 Task: Create a rule from the Routing list, Task moved to a section -> Set Priority in the project AgileRadius , set the section as Done clear the priority
Action: Mouse moved to (73, 286)
Screenshot: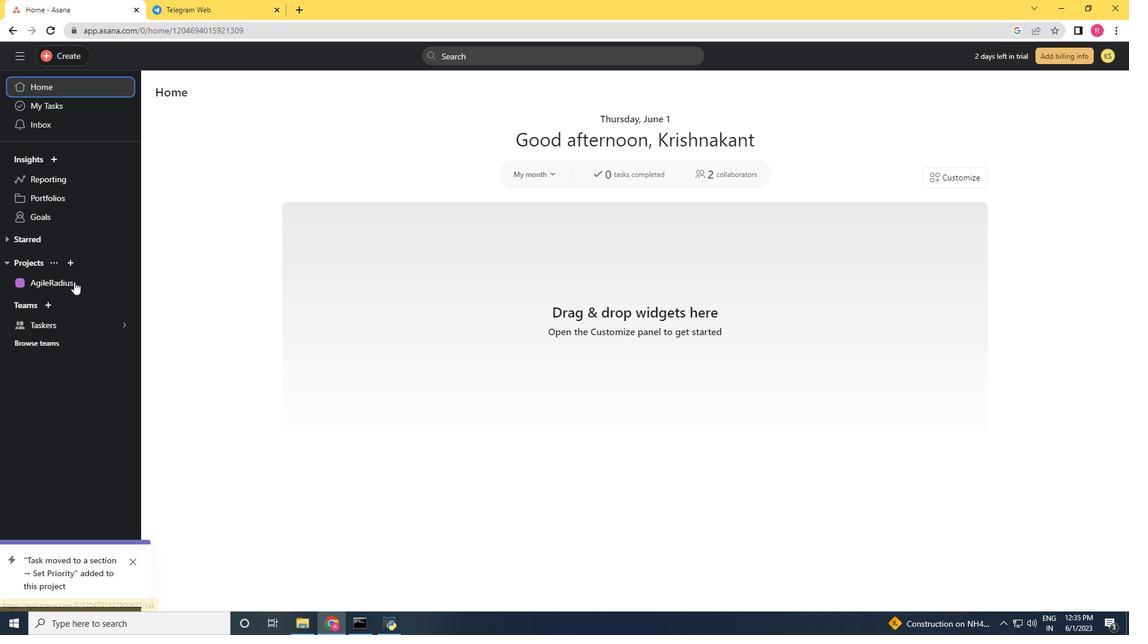 
Action: Mouse pressed left at (73, 286)
Screenshot: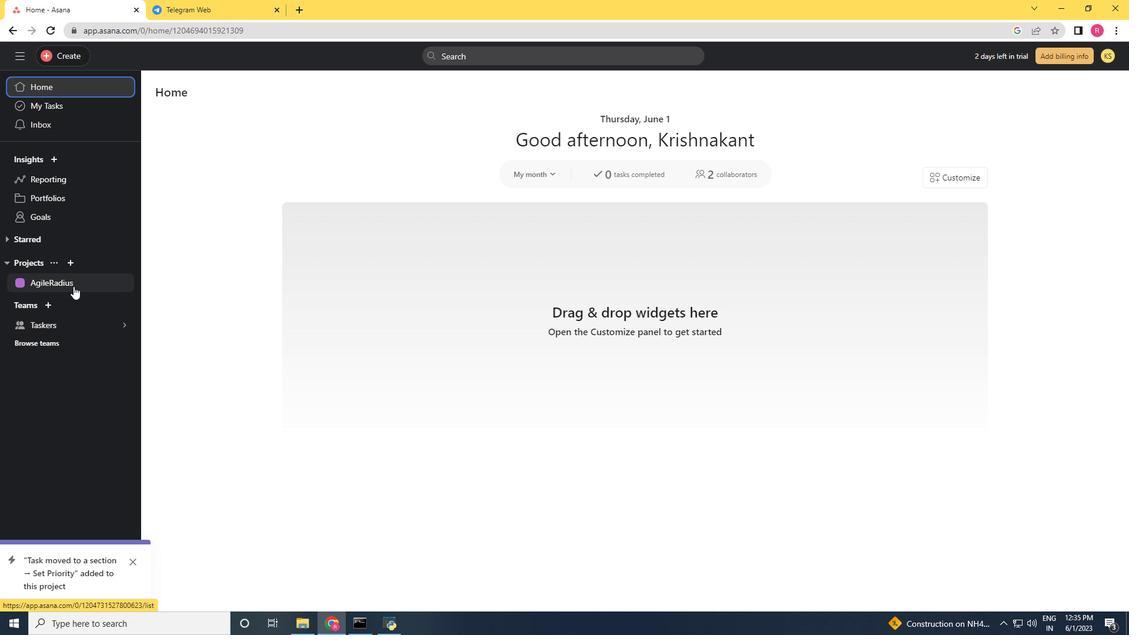 
Action: Mouse moved to (1075, 92)
Screenshot: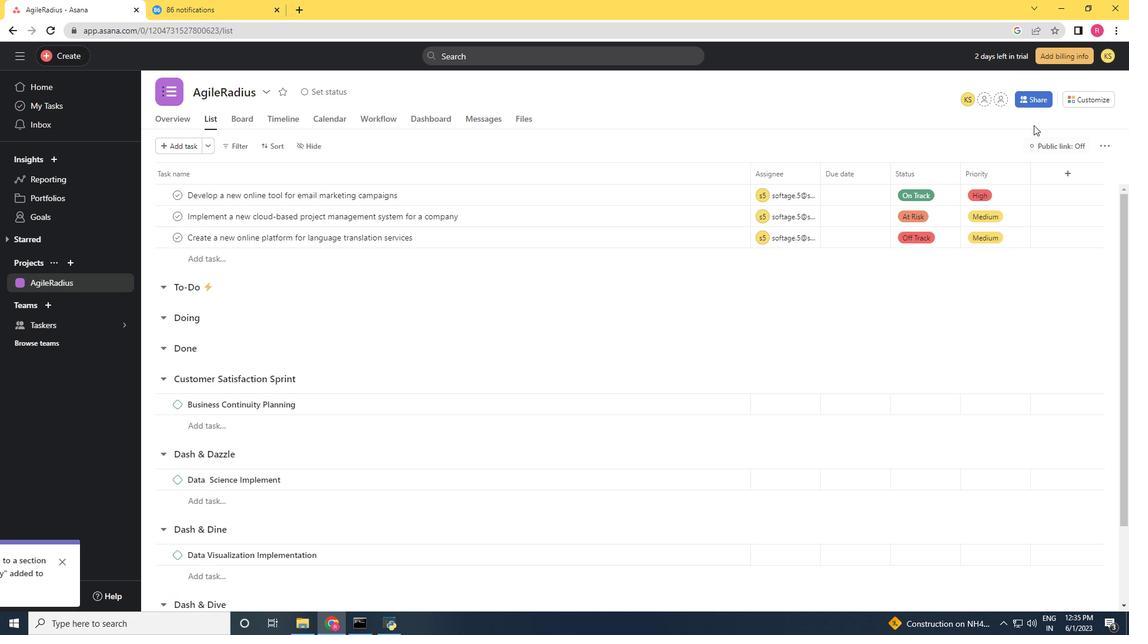 
Action: Mouse pressed left at (1075, 92)
Screenshot: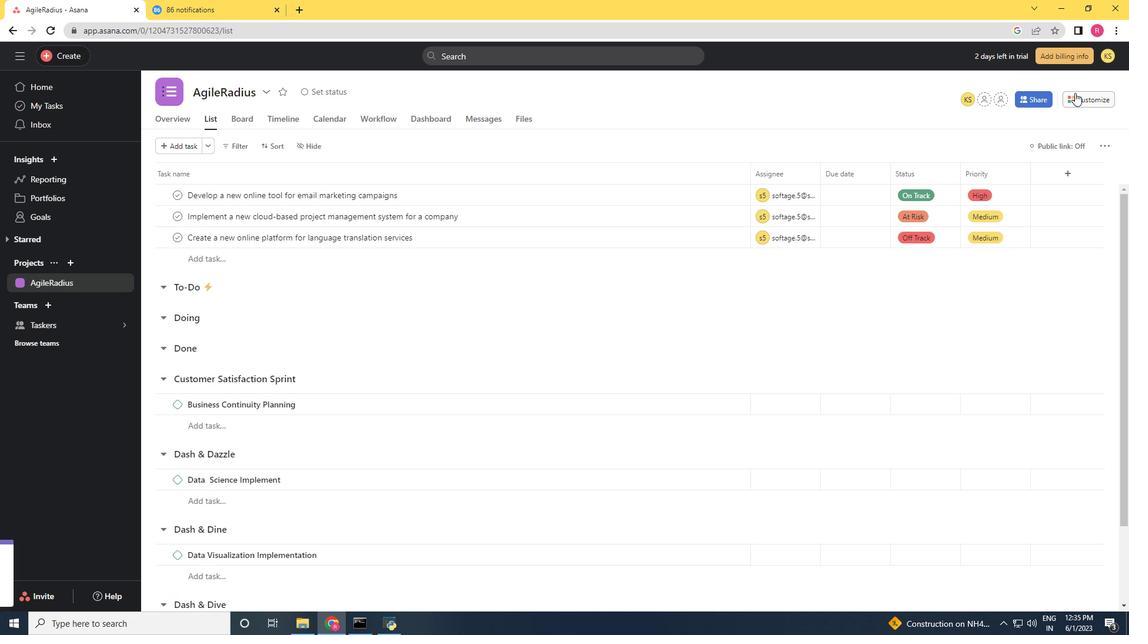 
Action: Mouse moved to (889, 266)
Screenshot: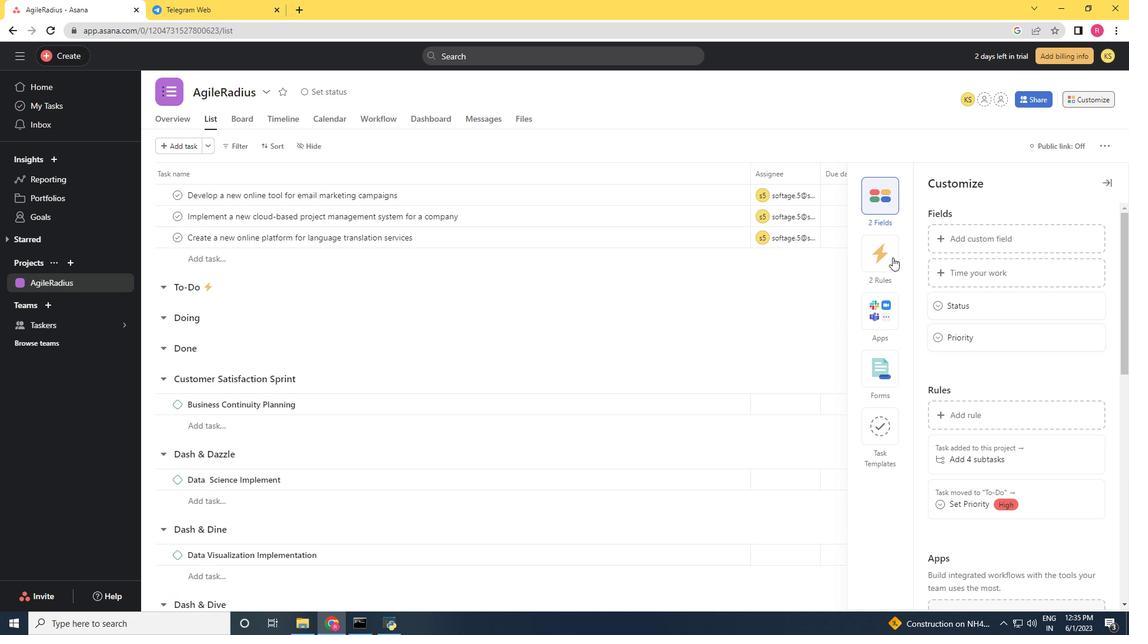 
Action: Mouse pressed left at (889, 266)
Screenshot: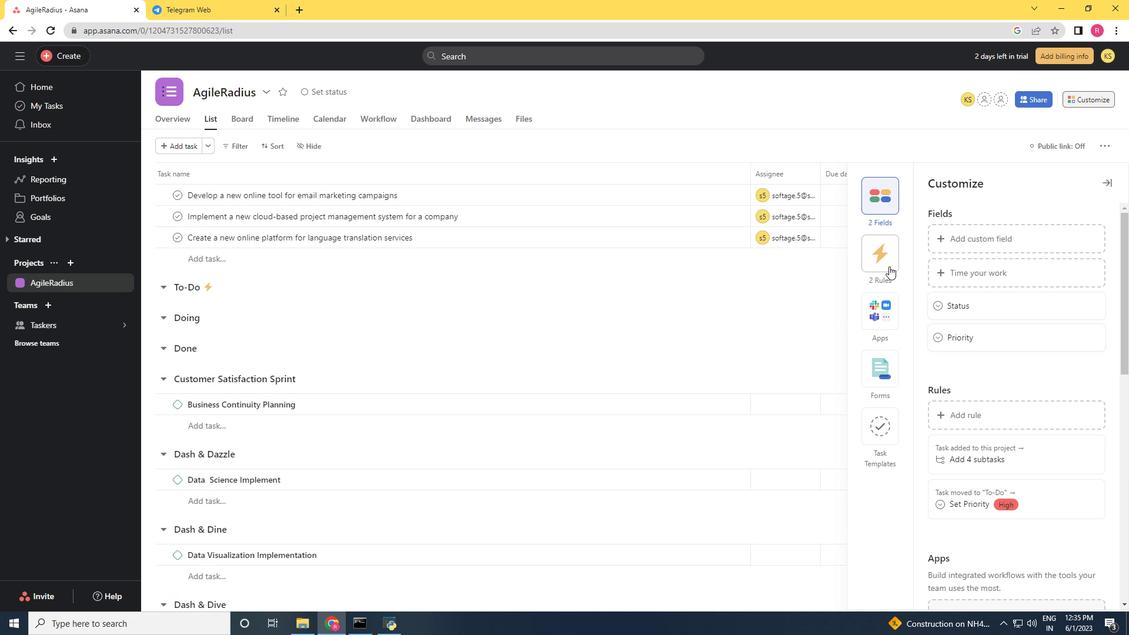 
Action: Mouse moved to (988, 239)
Screenshot: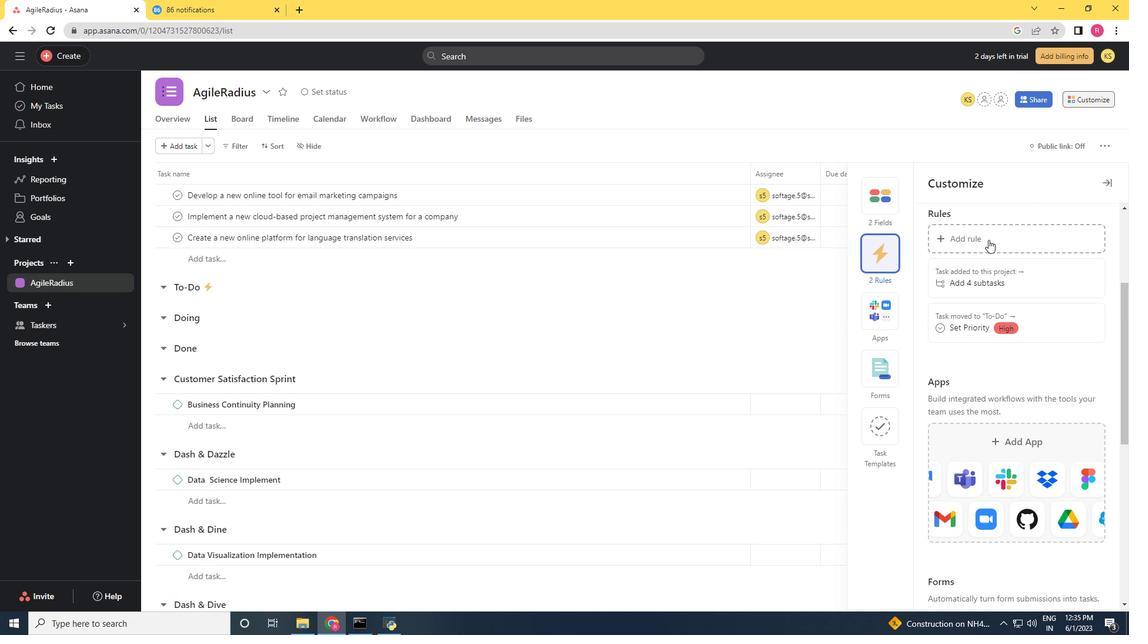 
Action: Mouse pressed left at (988, 239)
Screenshot: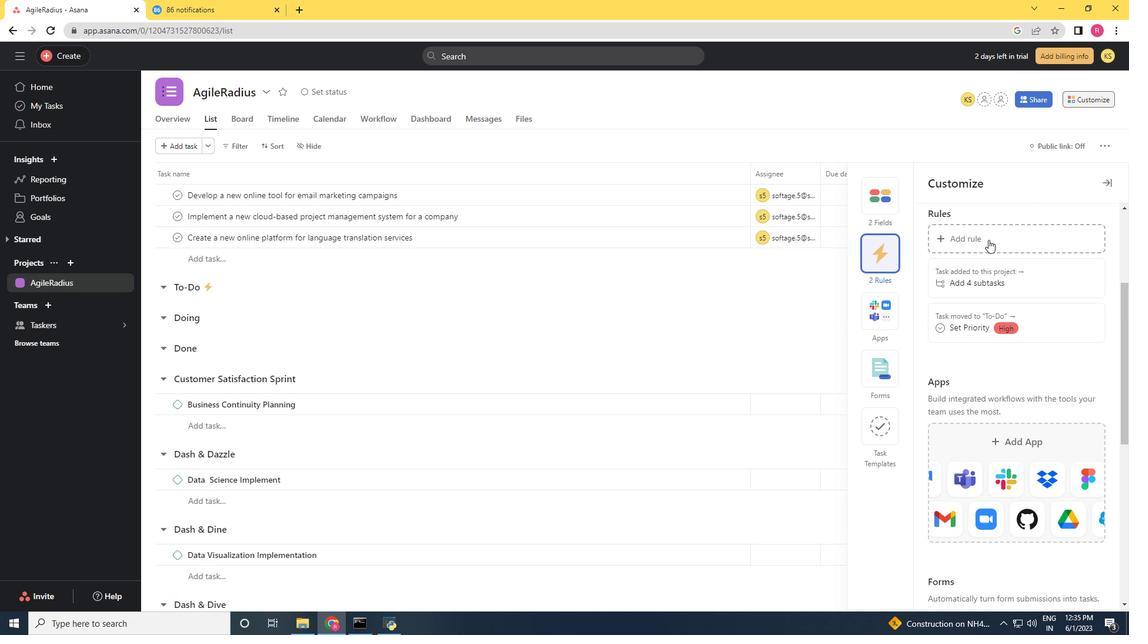 
Action: Mouse moved to (244, 162)
Screenshot: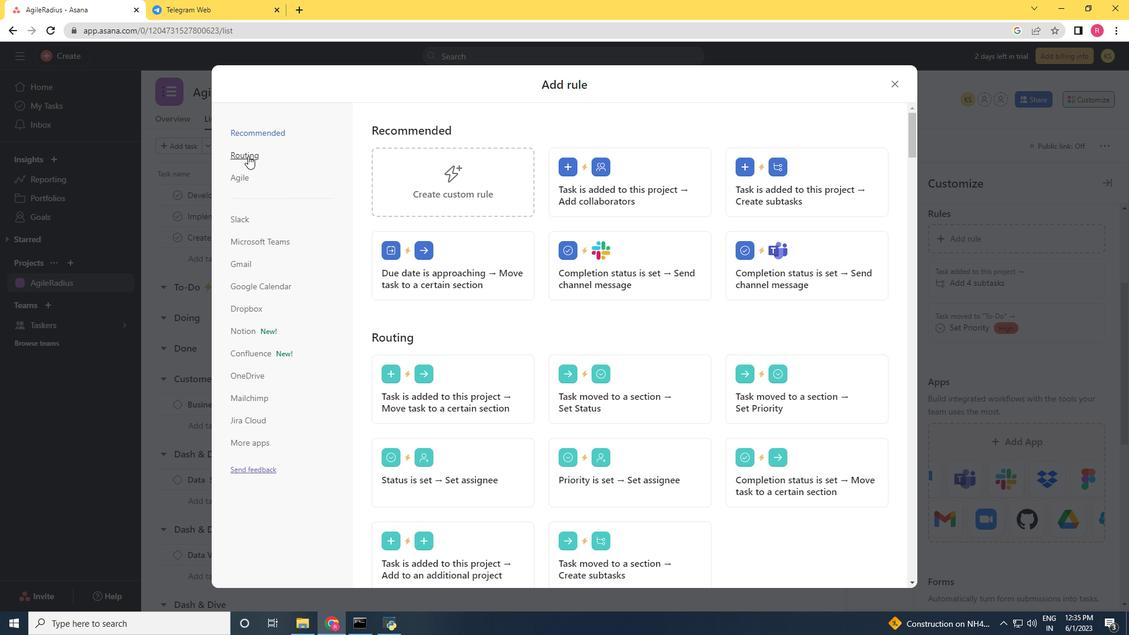 
Action: Mouse pressed left at (244, 162)
Screenshot: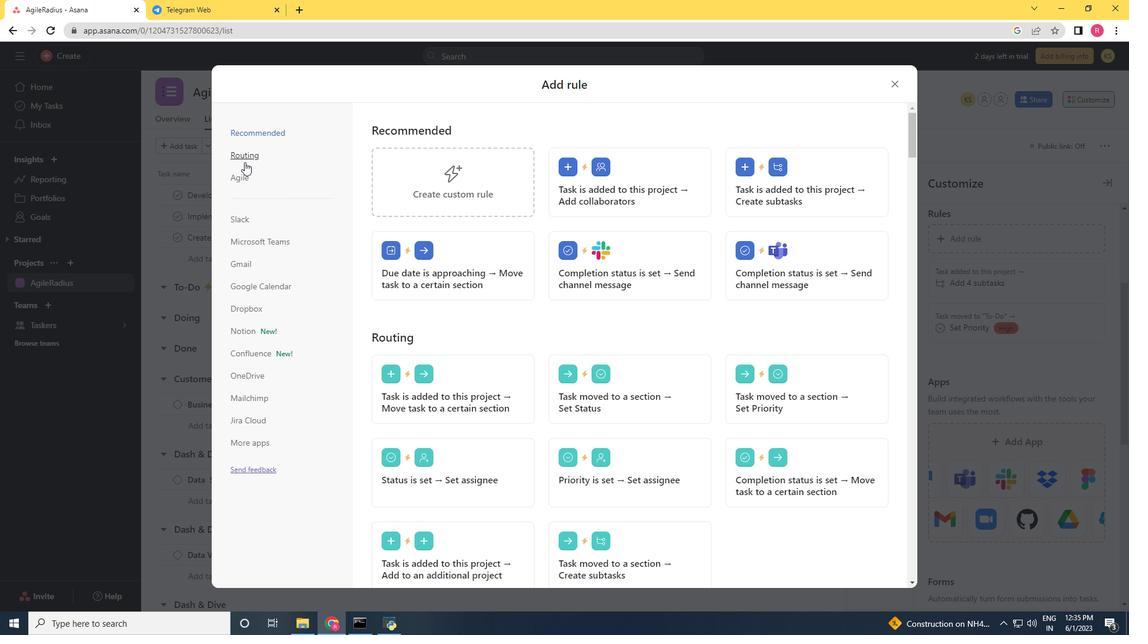 
Action: Mouse moved to (772, 197)
Screenshot: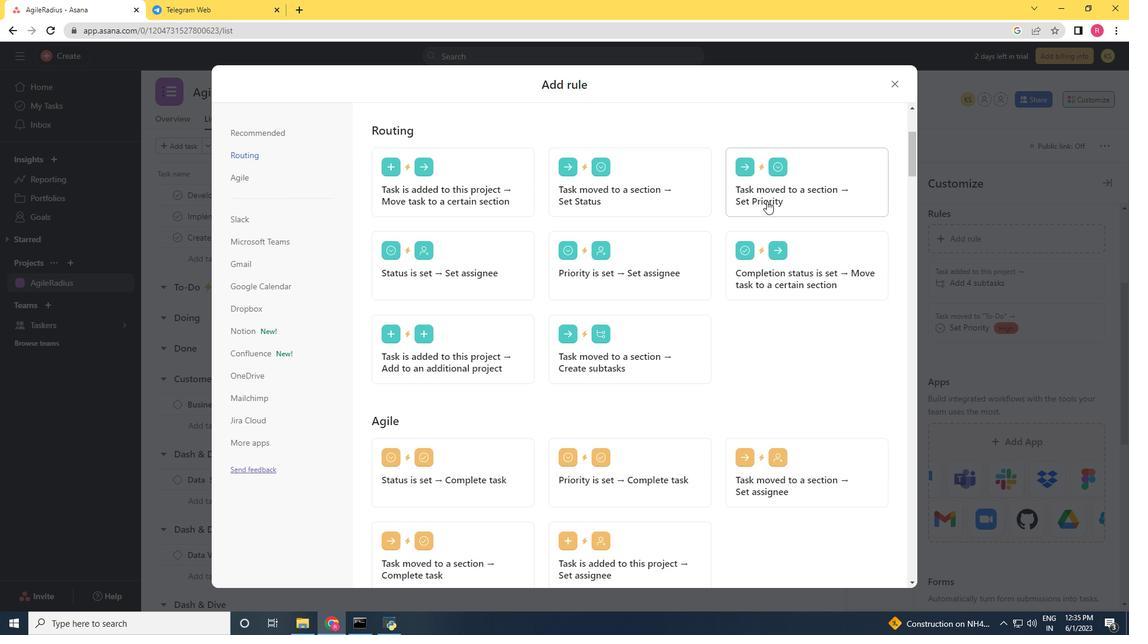 
Action: Mouse pressed left at (772, 197)
Screenshot: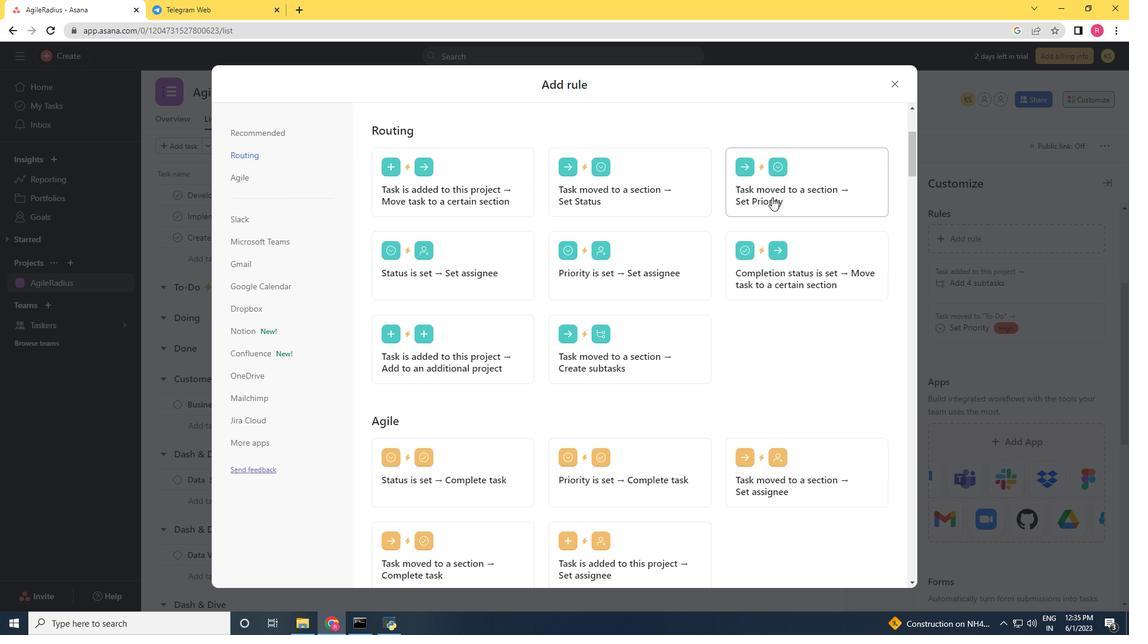 
Action: Mouse moved to (428, 323)
Screenshot: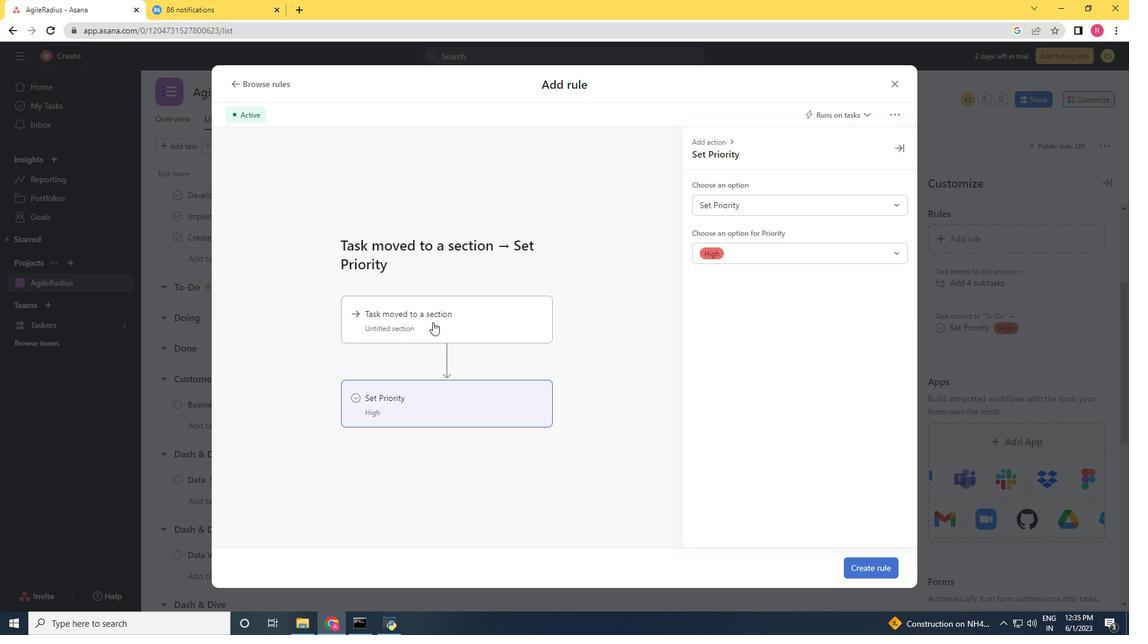 
Action: Mouse pressed left at (428, 323)
Screenshot: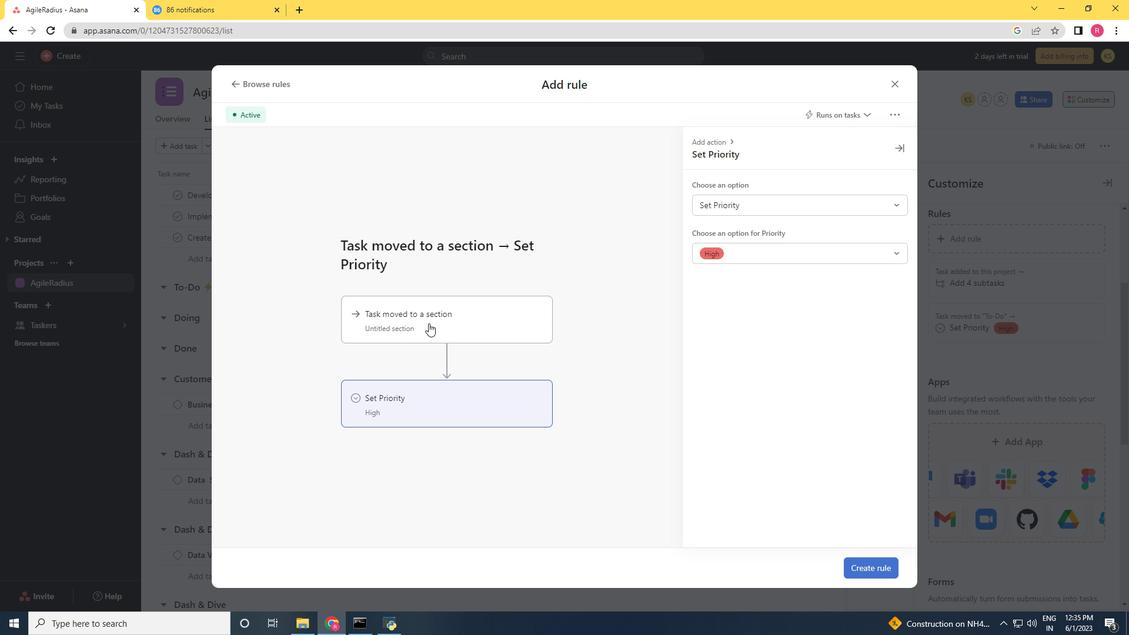 
Action: Mouse moved to (716, 209)
Screenshot: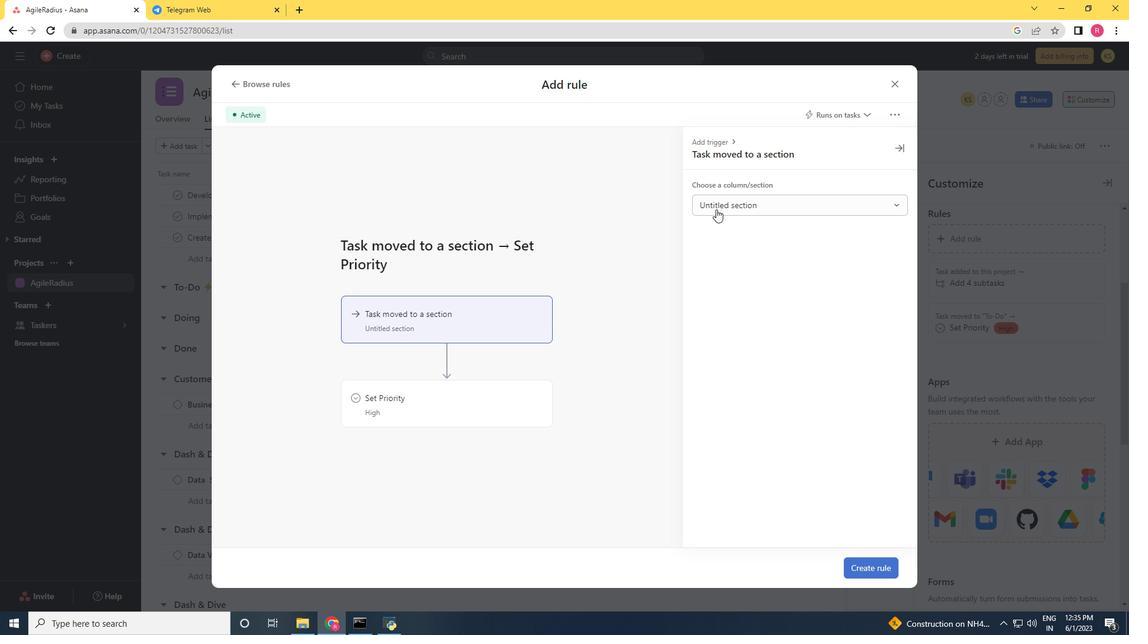 
Action: Mouse pressed left at (716, 209)
Screenshot: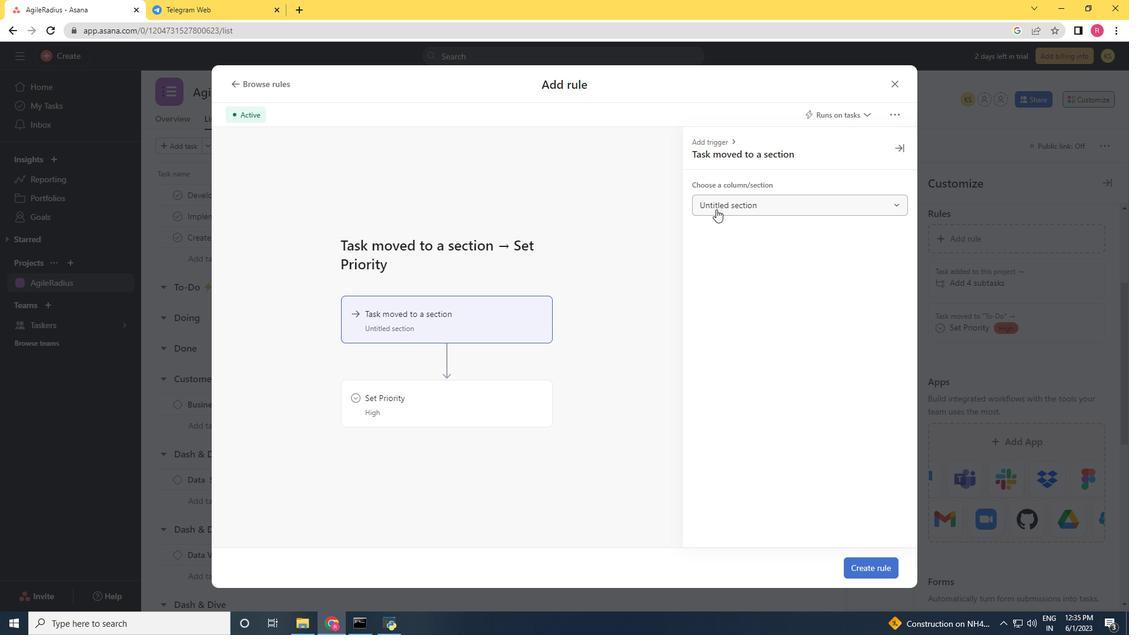 
Action: Mouse moved to (768, 288)
Screenshot: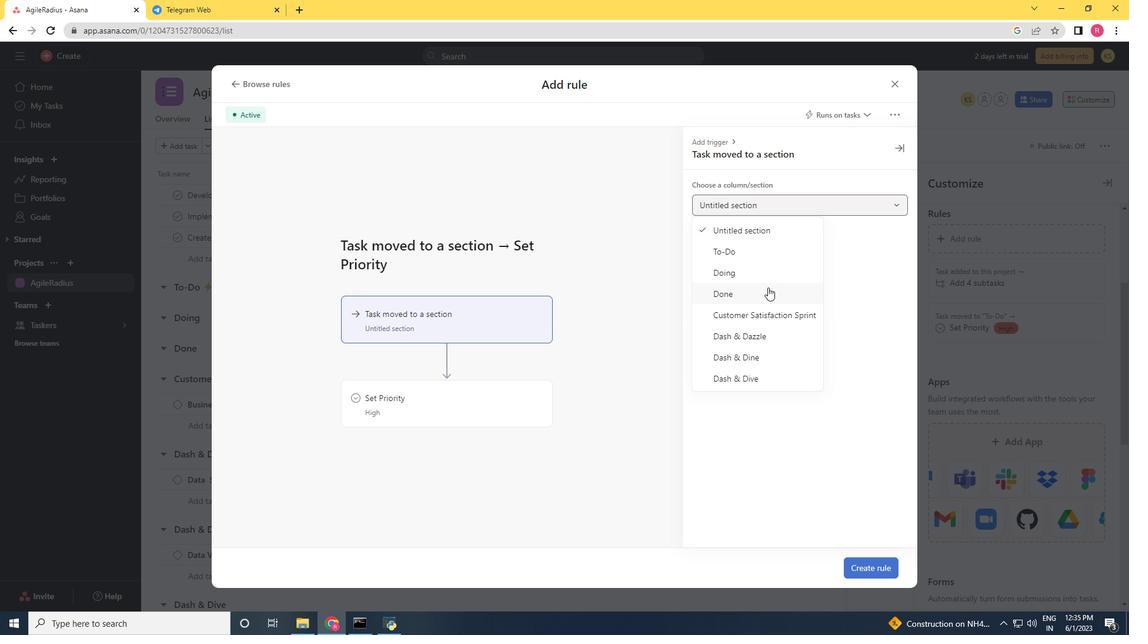 
Action: Mouse pressed left at (768, 288)
Screenshot: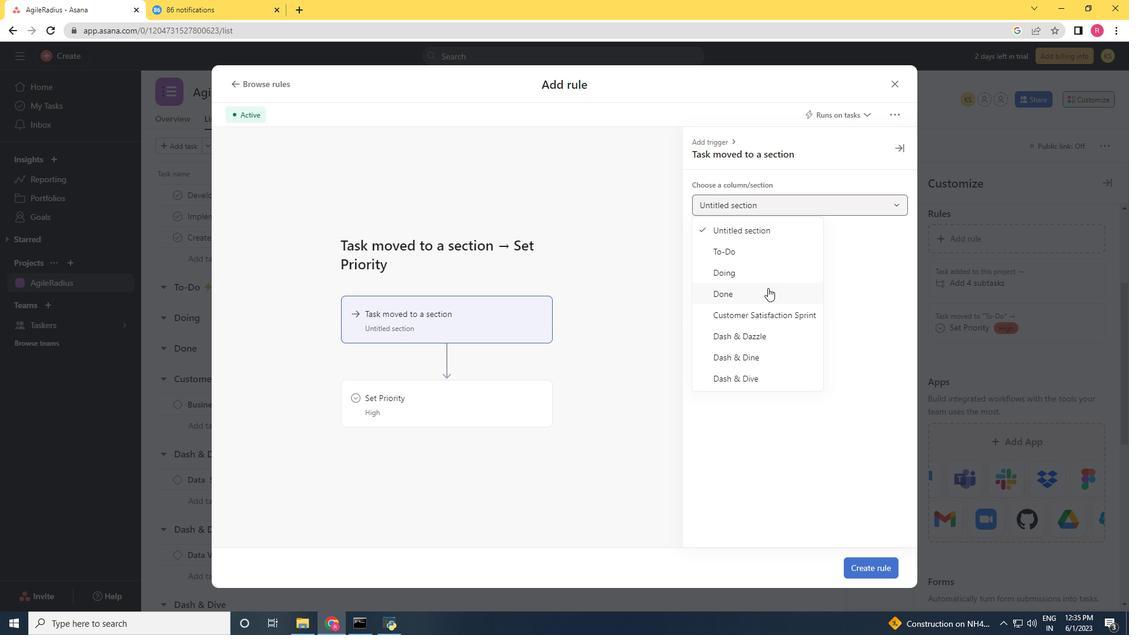 
Action: Mouse moved to (408, 404)
Screenshot: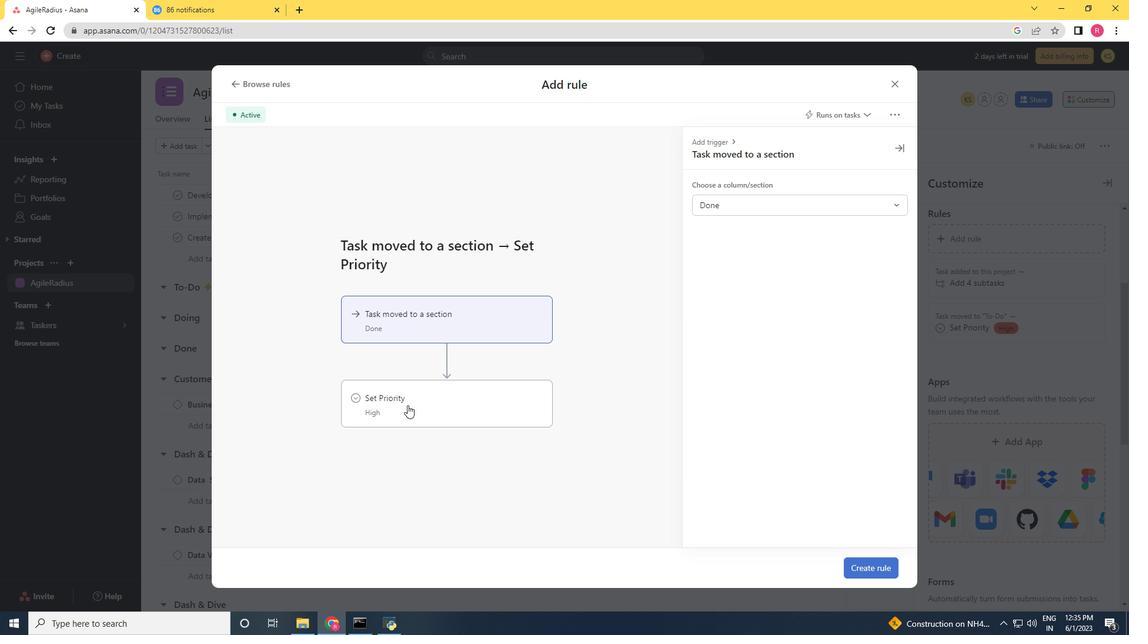 
Action: Mouse pressed left at (408, 404)
Screenshot: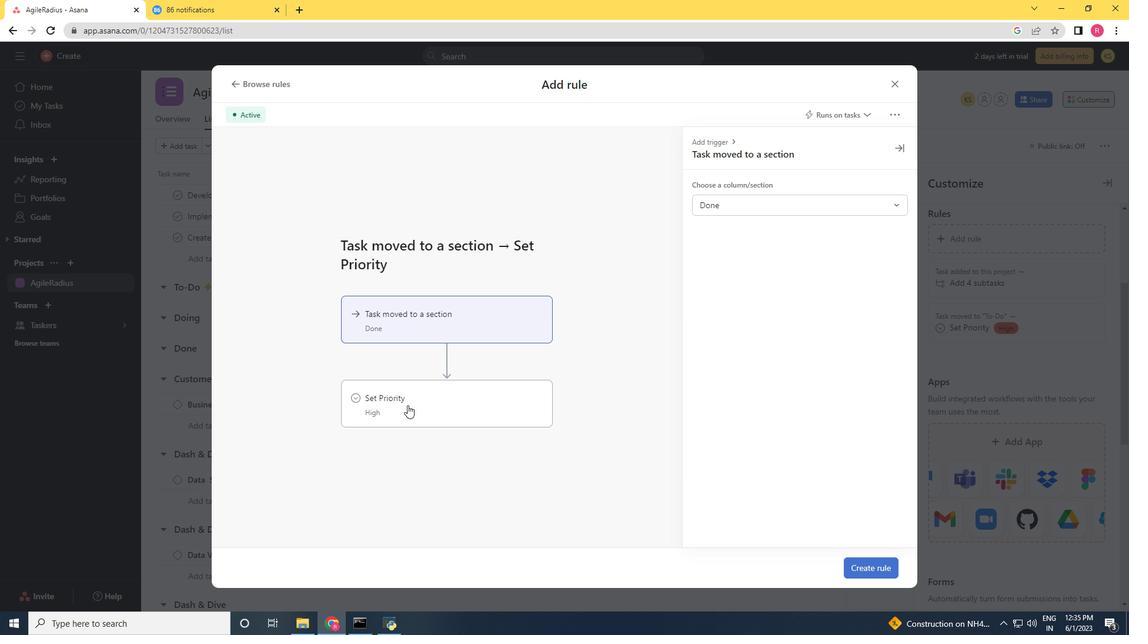 
Action: Mouse moved to (718, 205)
Screenshot: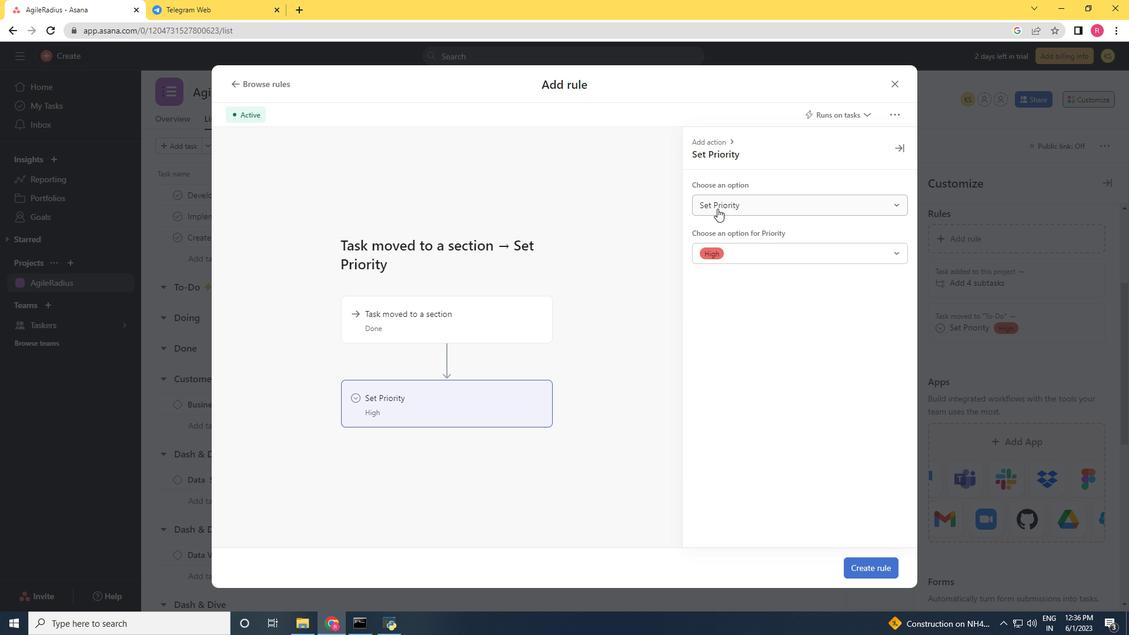 
Action: Mouse pressed left at (718, 205)
Screenshot: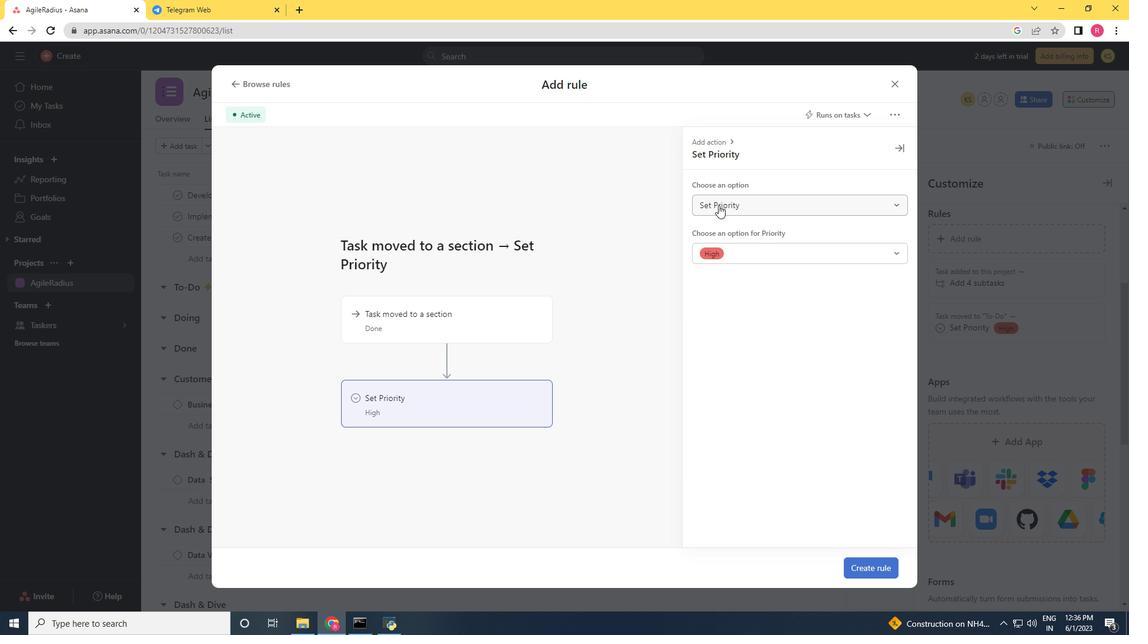 
Action: Mouse moved to (727, 244)
Screenshot: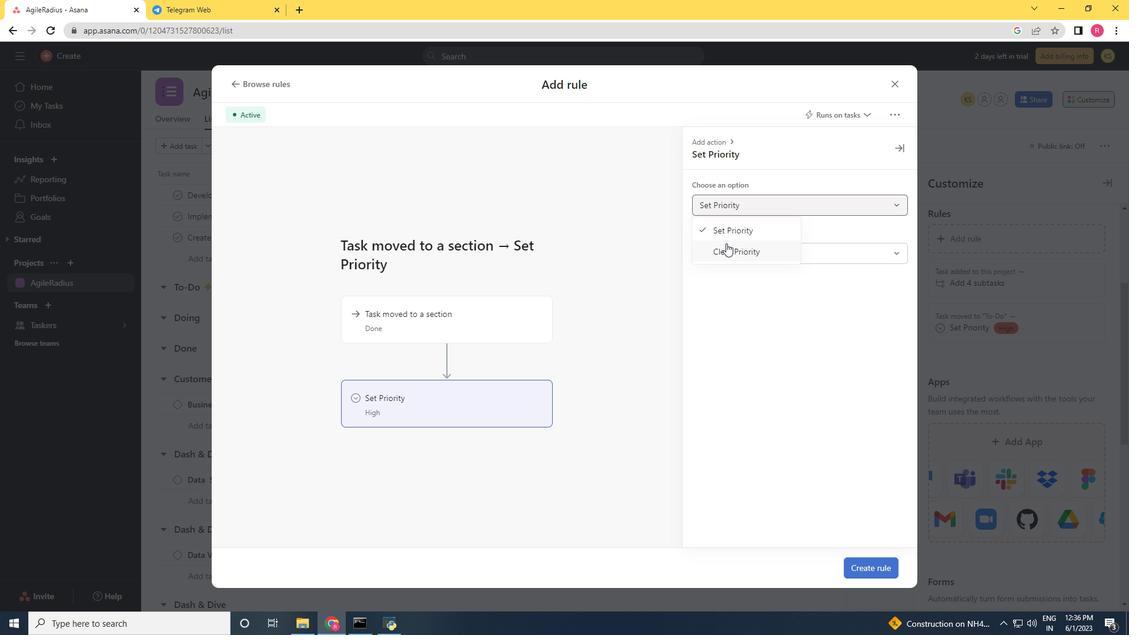 
Action: Mouse pressed left at (727, 244)
Screenshot: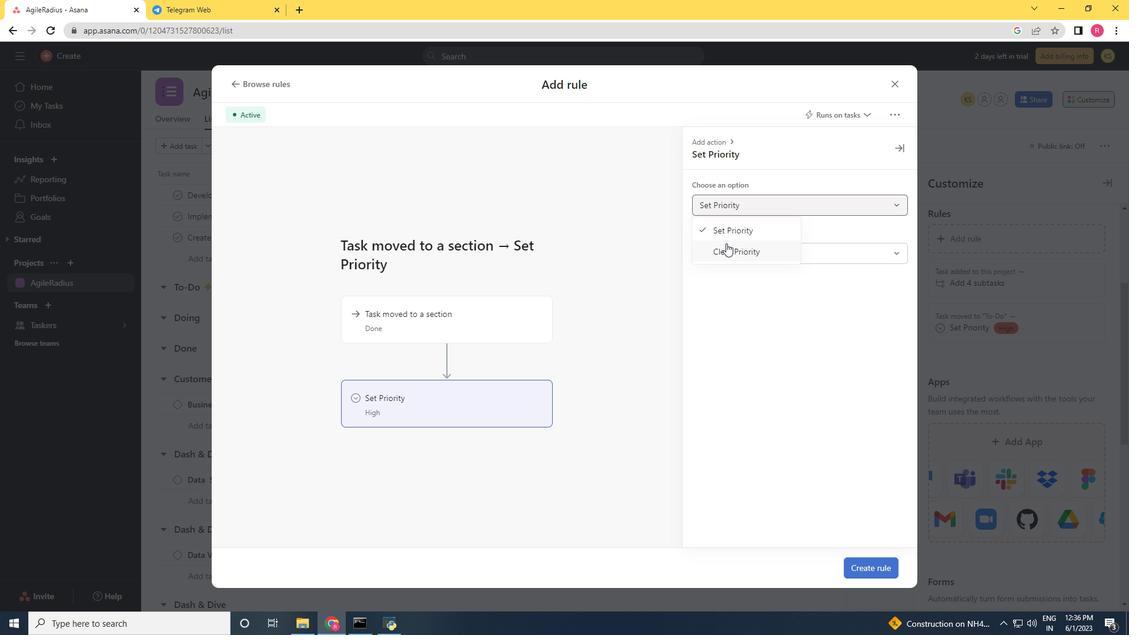 
Action: Mouse moved to (864, 567)
Screenshot: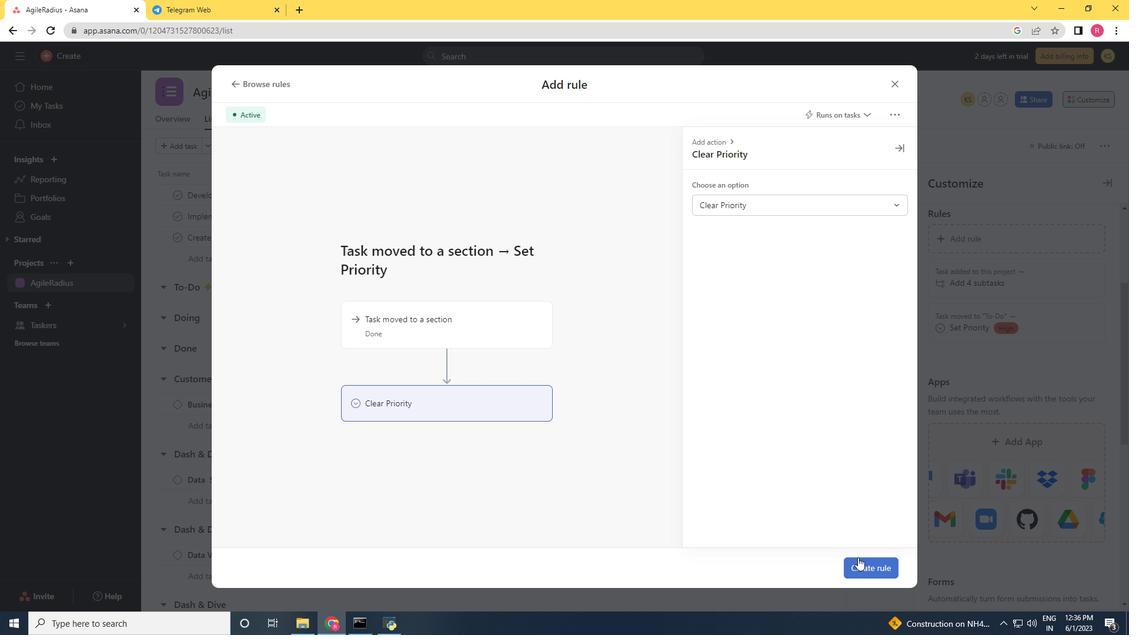 
Action: Mouse pressed left at (864, 567)
Screenshot: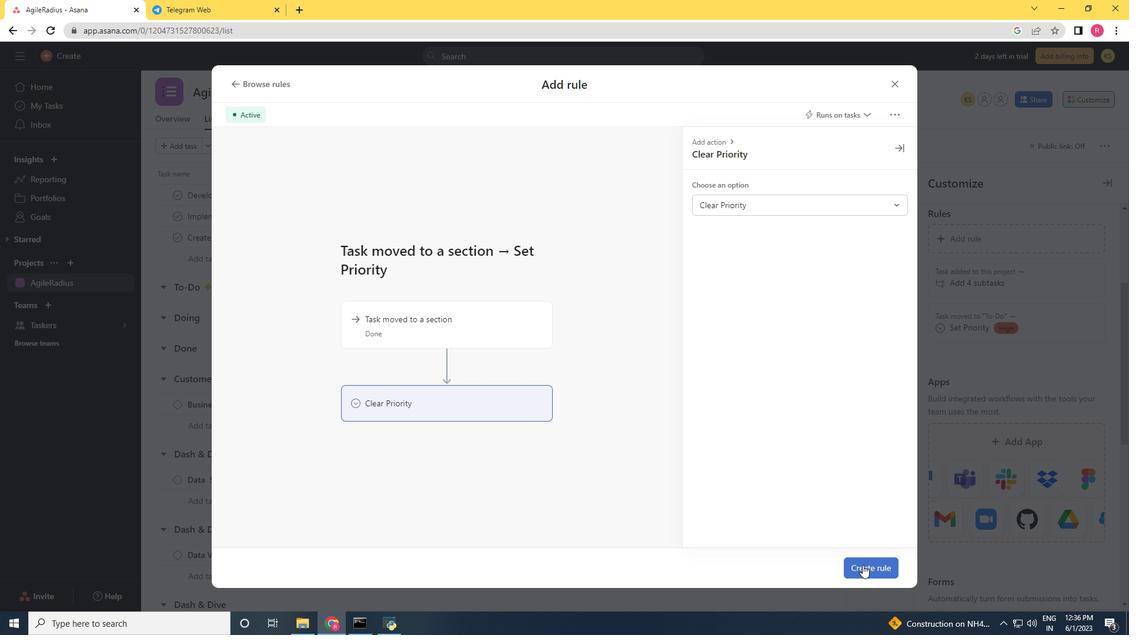 
Action: Mouse moved to (785, 610)
Screenshot: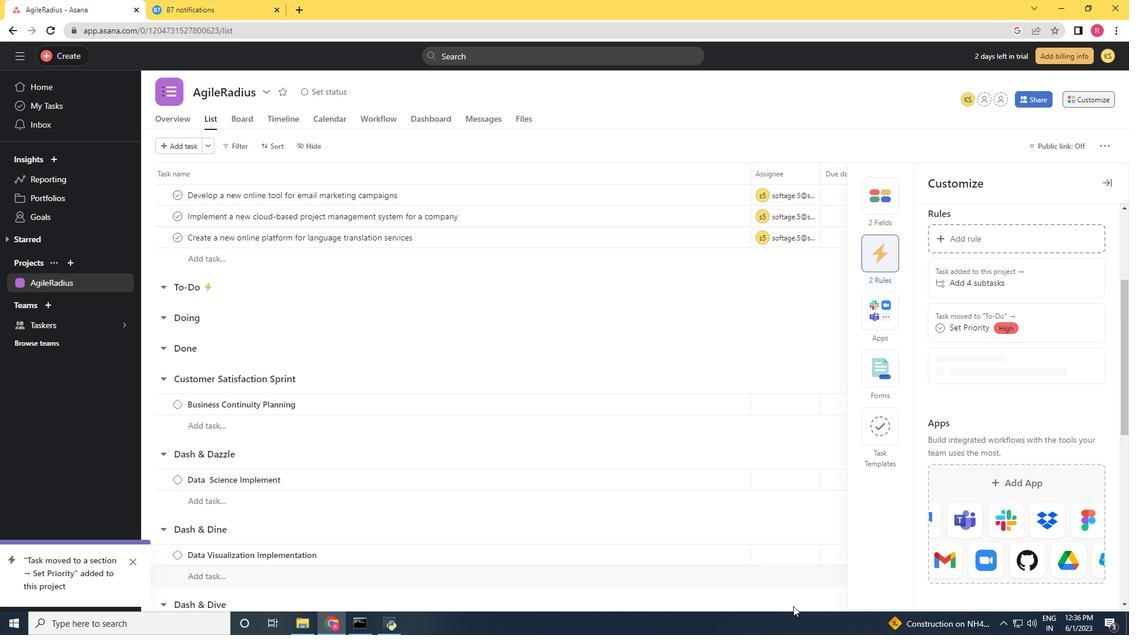 
